 Task: Update the lot size of the saved search to over 2,000 sq ft.
Action: Mouse moved to (1182, 171)
Screenshot: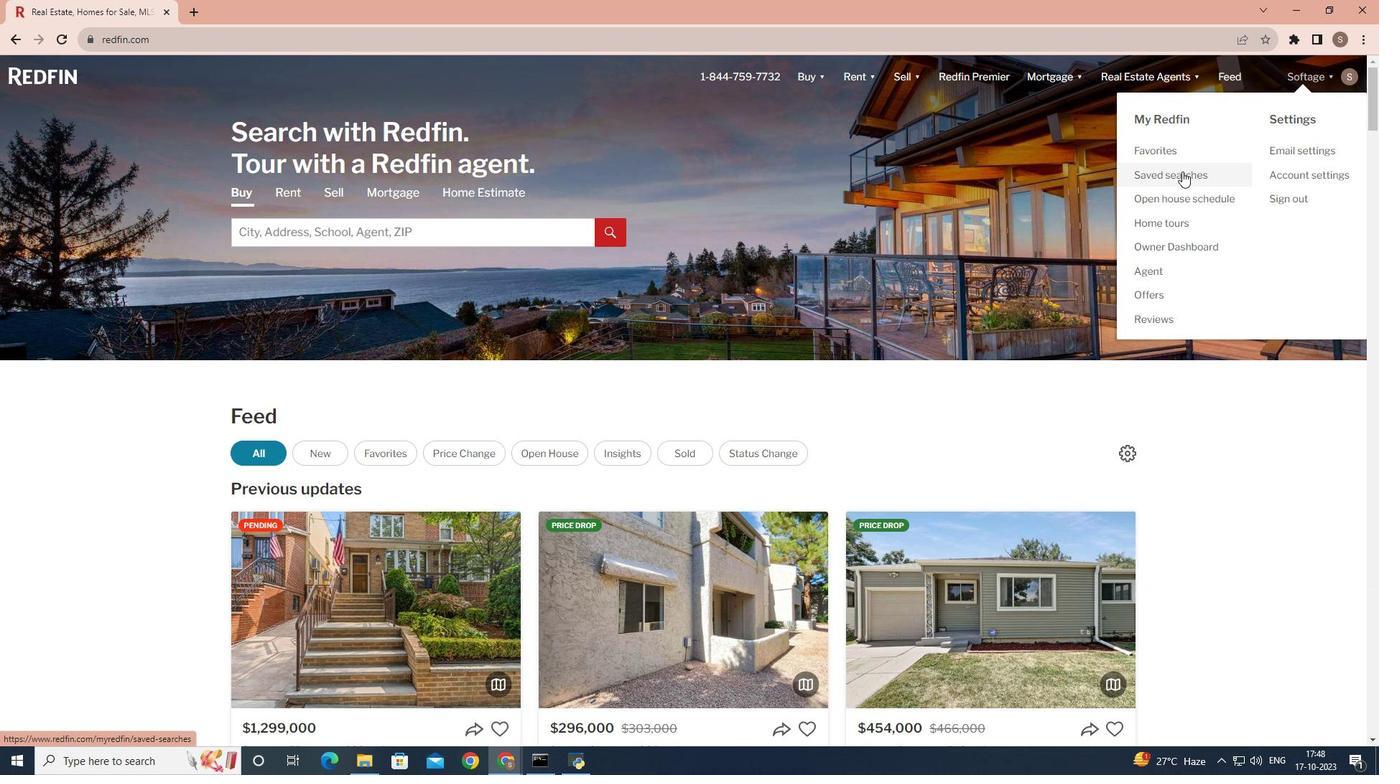 
Action: Mouse pressed left at (1182, 171)
Screenshot: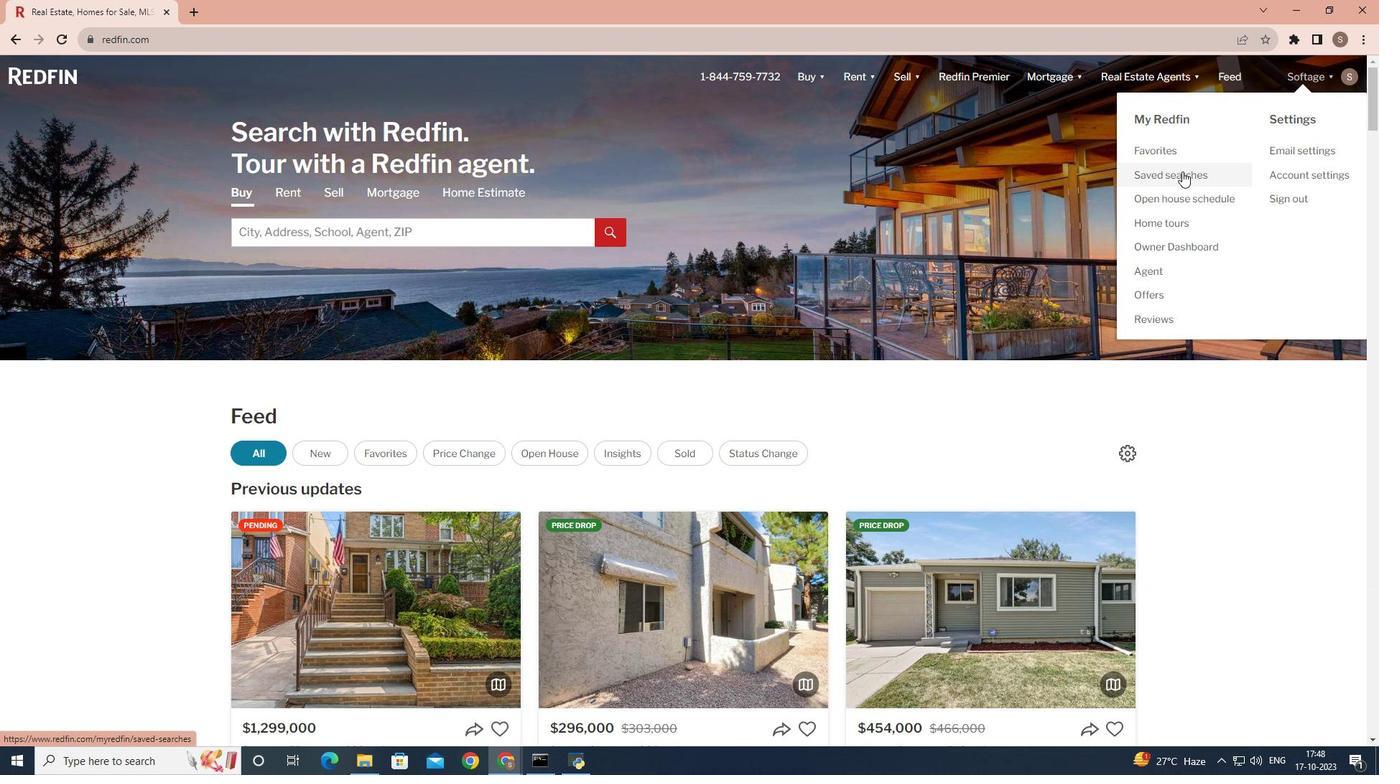 
Action: Mouse moved to (464, 348)
Screenshot: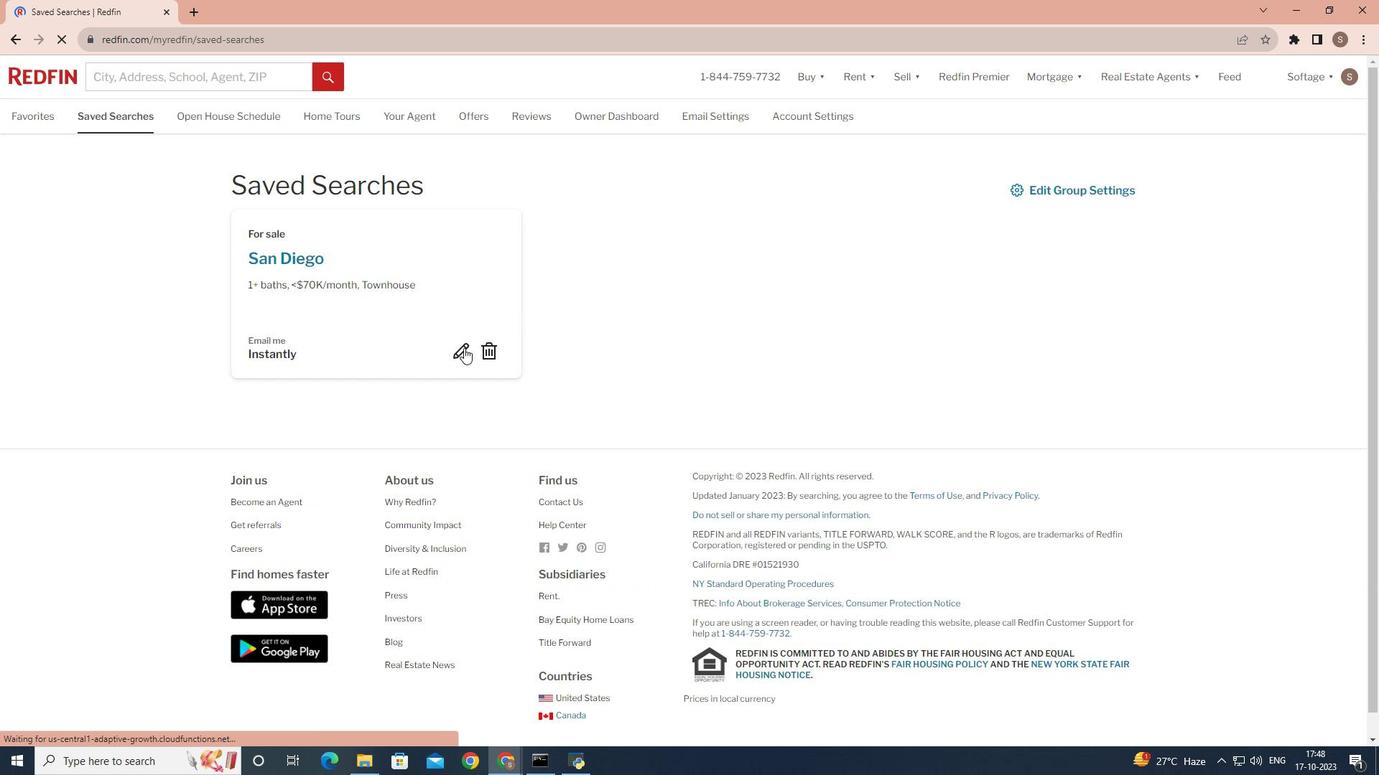
Action: Mouse pressed left at (464, 348)
Screenshot: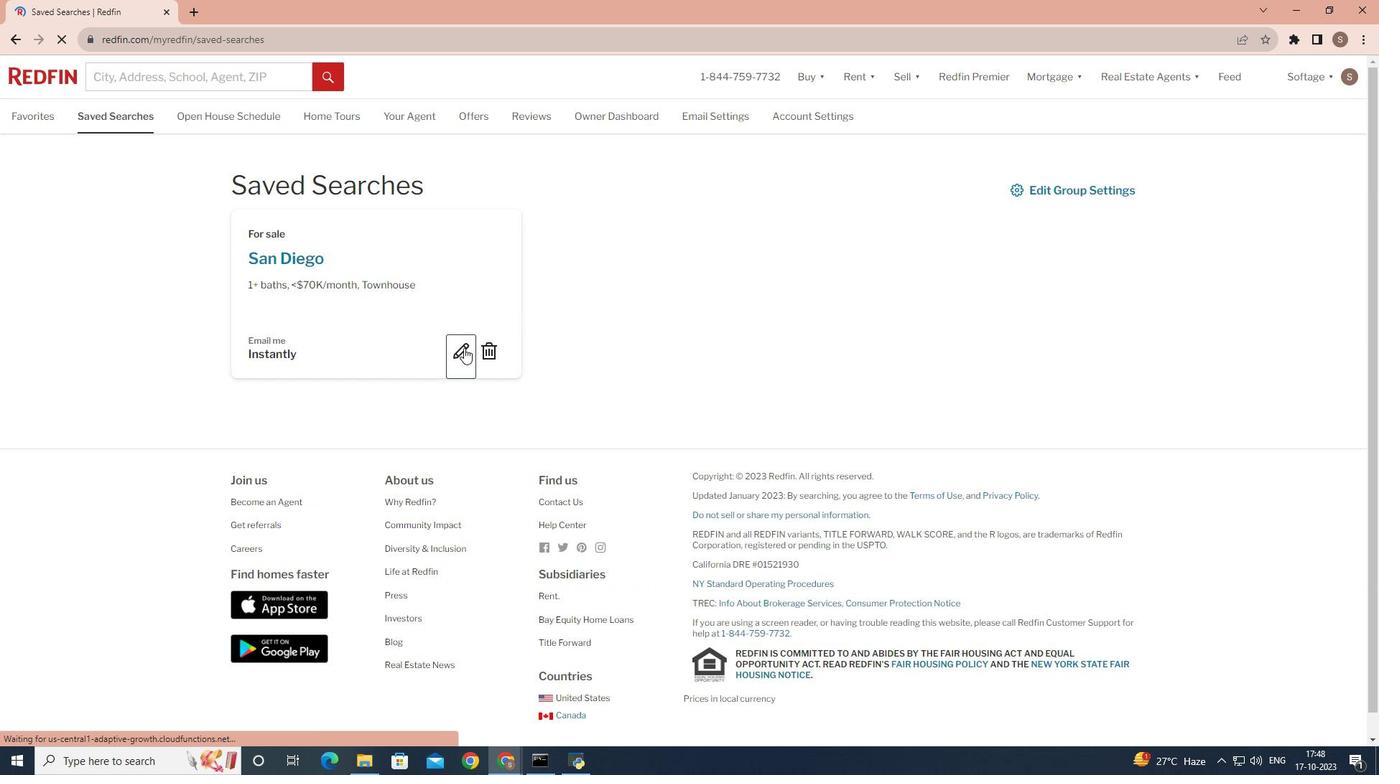 
Action: Mouse pressed left at (464, 348)
Screenshot: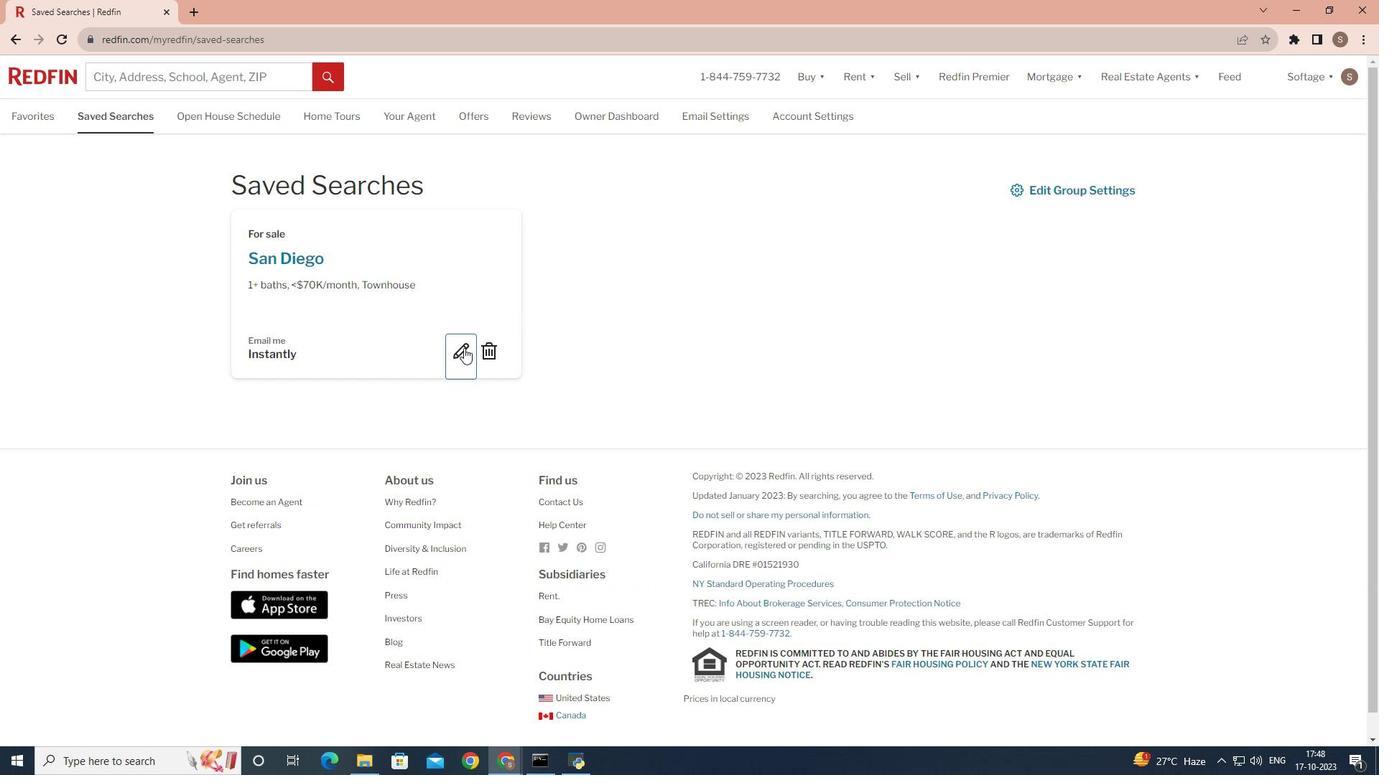 
Action: Mouse moved to (708, 432)
Screenshot: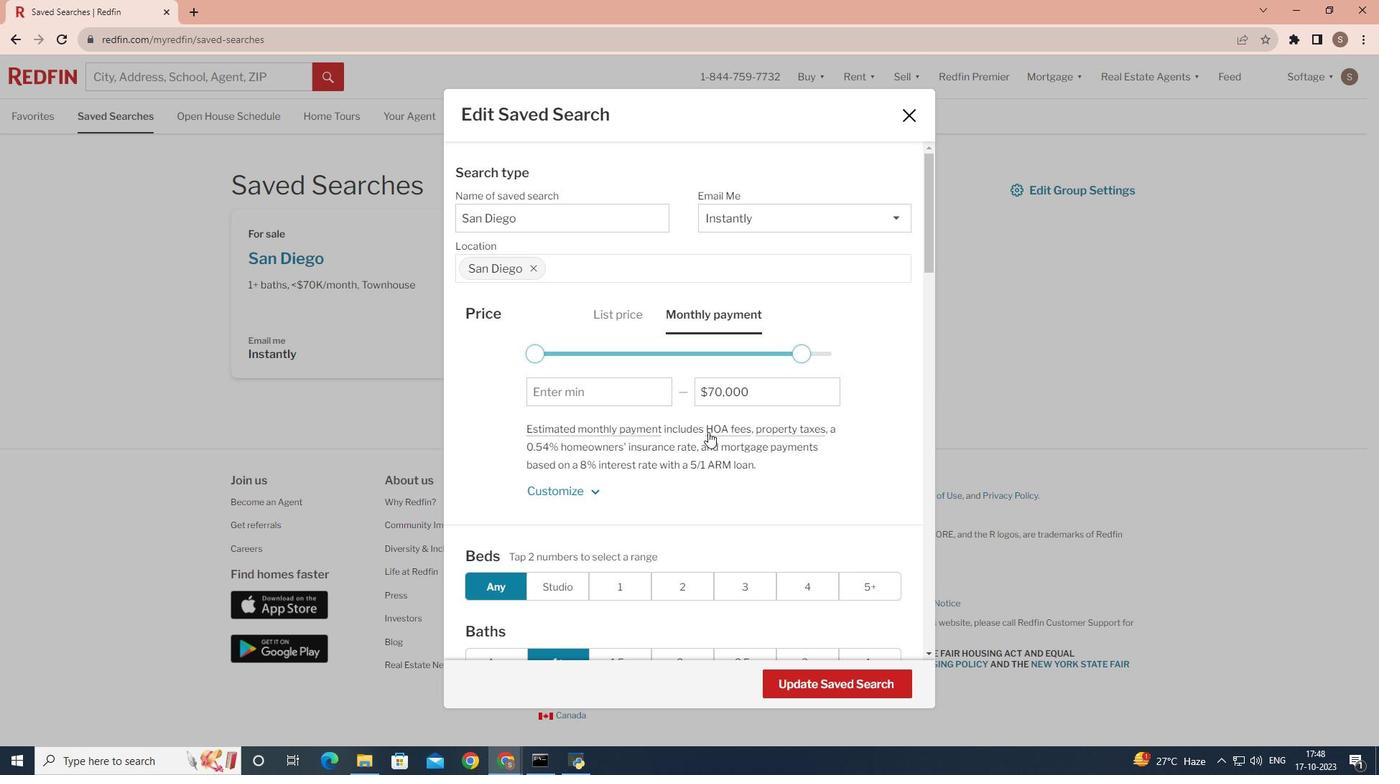 
Action: Mouse scrolled (708, 431) with delta (0, 0)
Screenshot: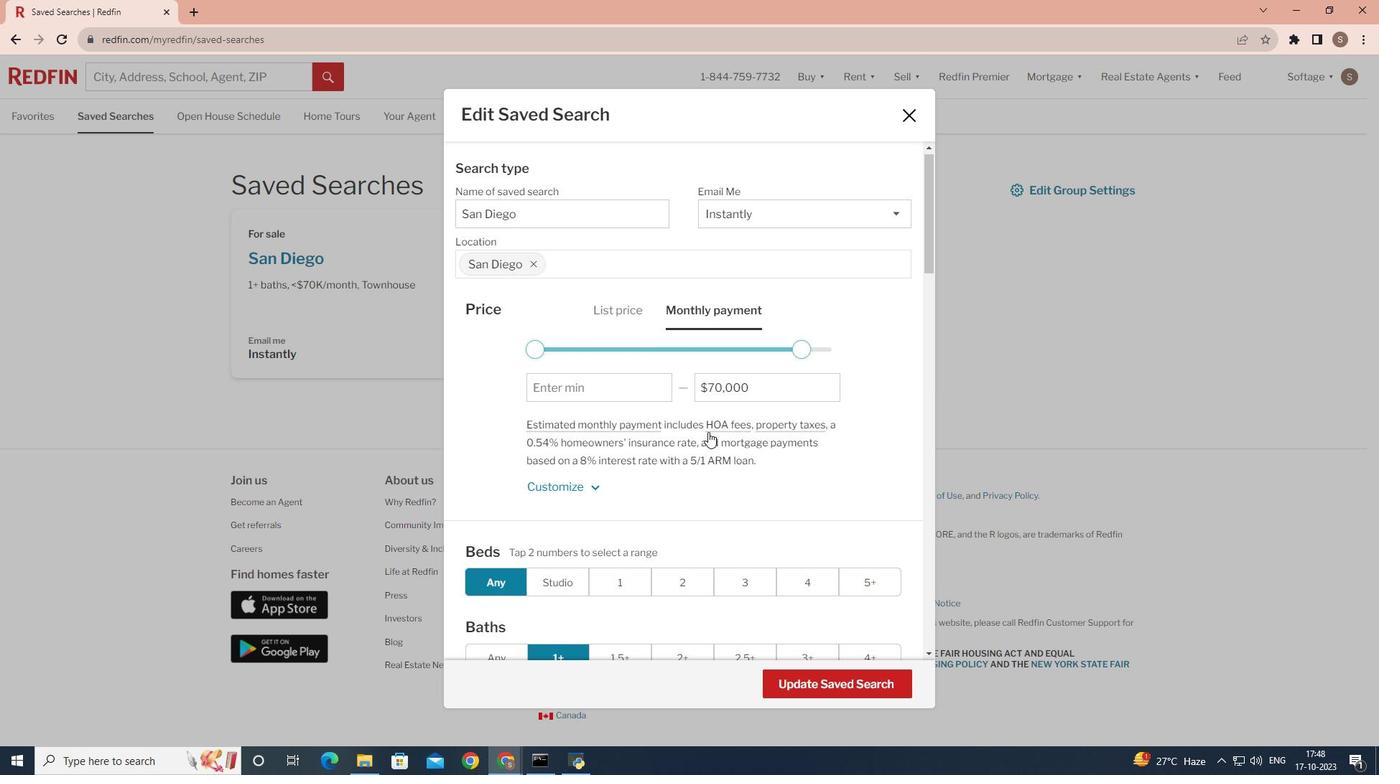 
Action: Mouse moved to (710, 439)
Screenshot: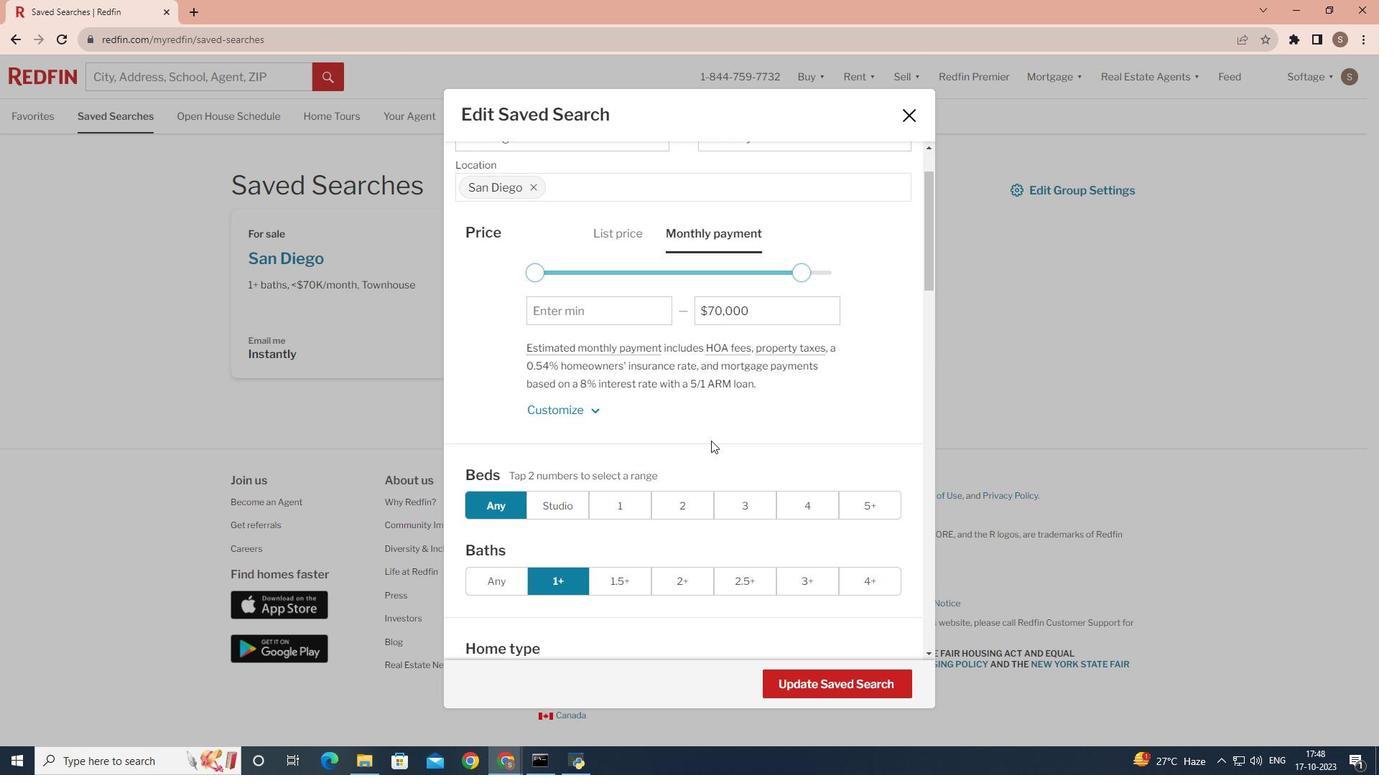 
Action: Mouse scrolled (710, 438) with delta (0, 0)
Screenshot: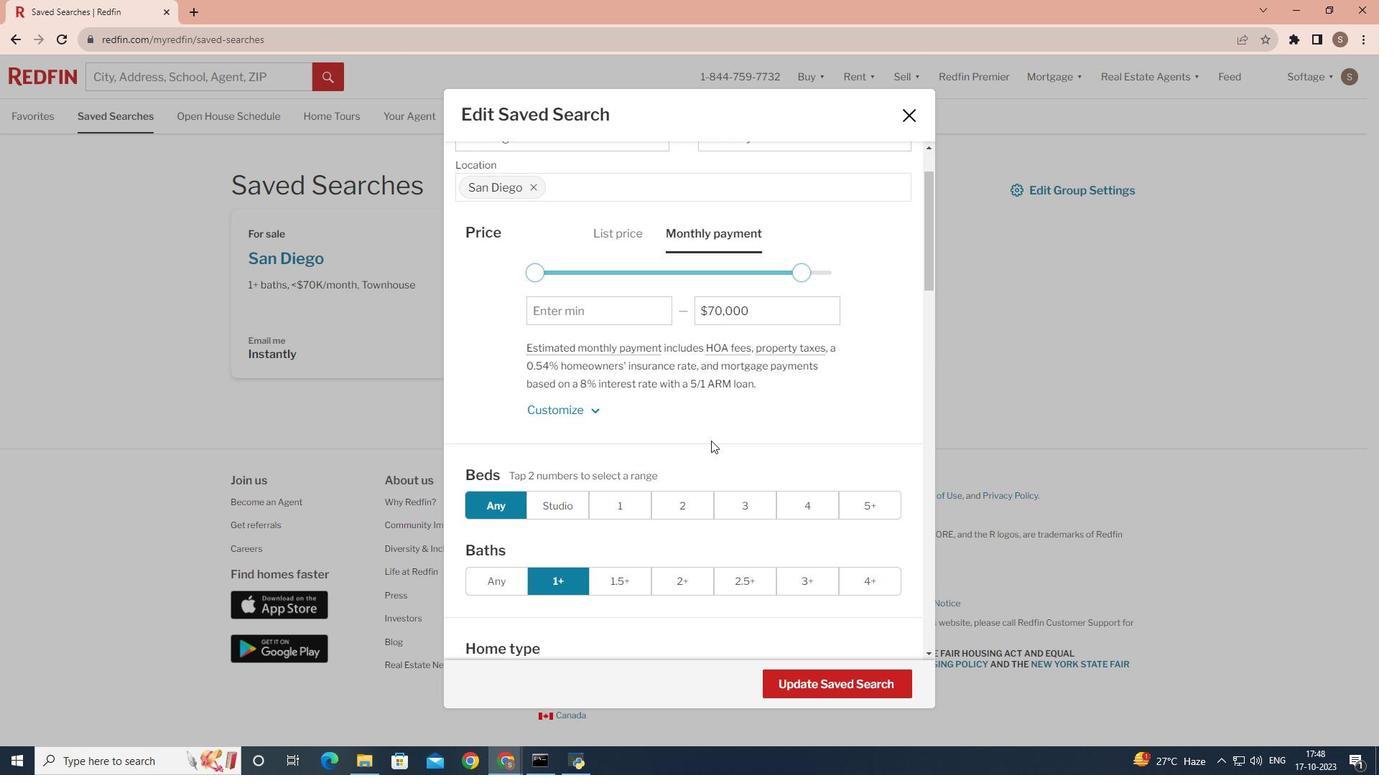
Action: Mouse moved to (711, 441)
Screenshot: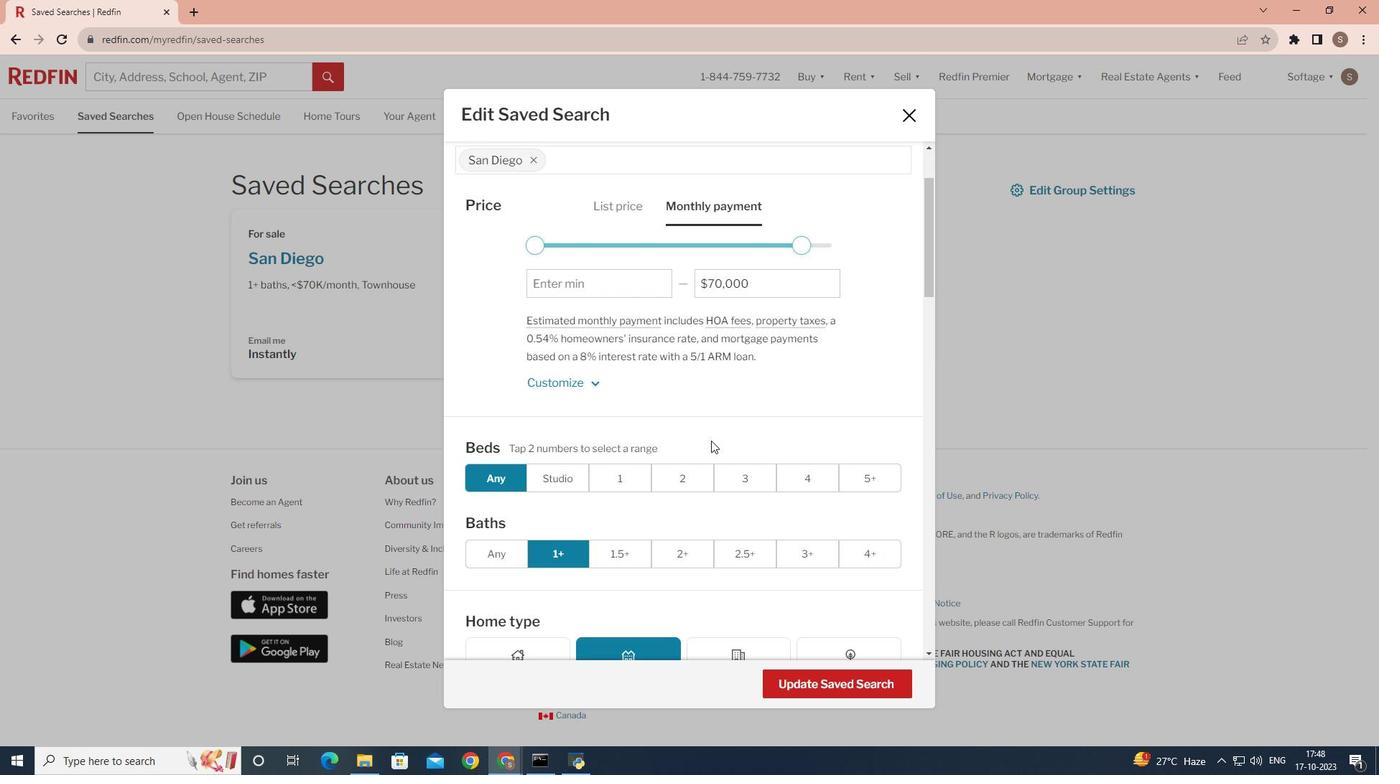 
Action: Mouse scrolled (711, 440) with delta (0, 0)
Screenshot: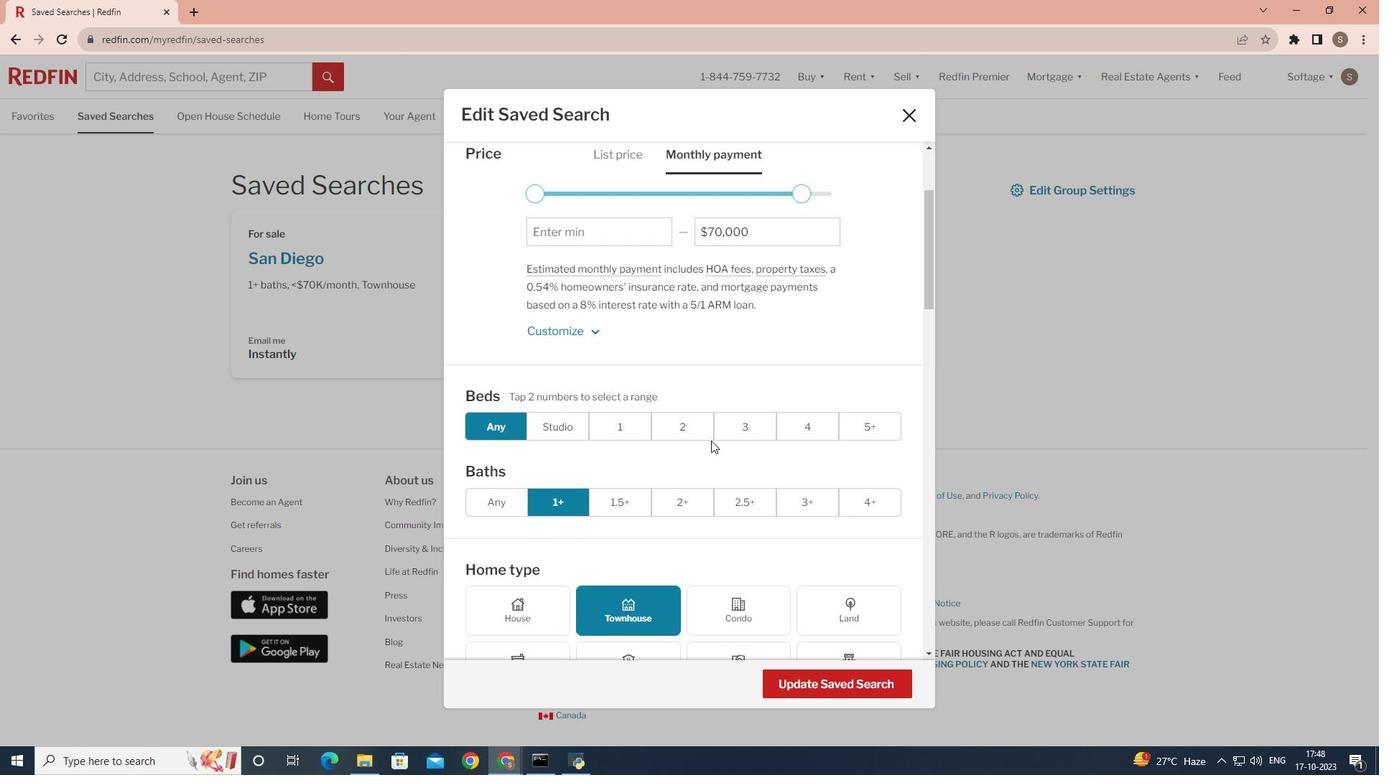 
Action: Mouse scrolled (711, 440) with delta (0, 0)
Screenshot: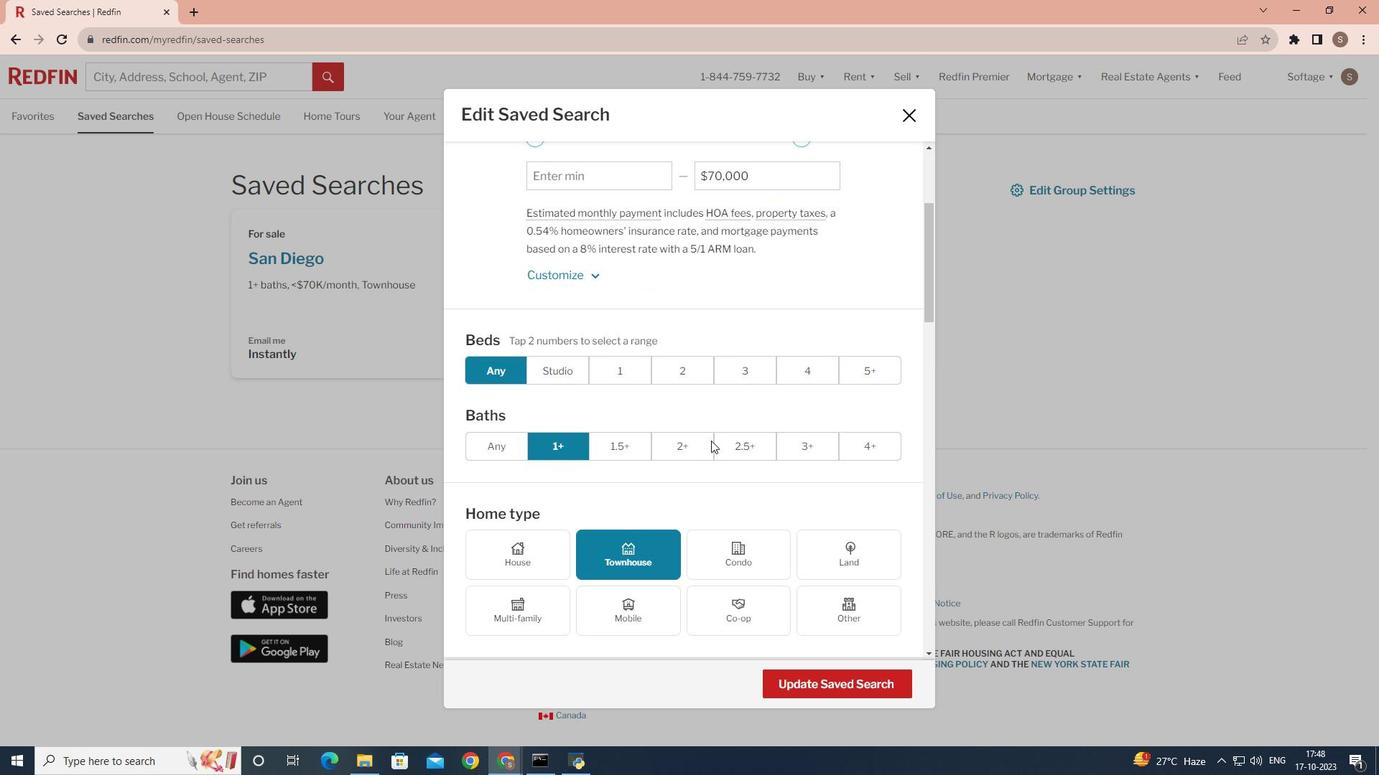 
Action: Mouse scrolled (711, 440) with delta (0, 0)
Screenshot: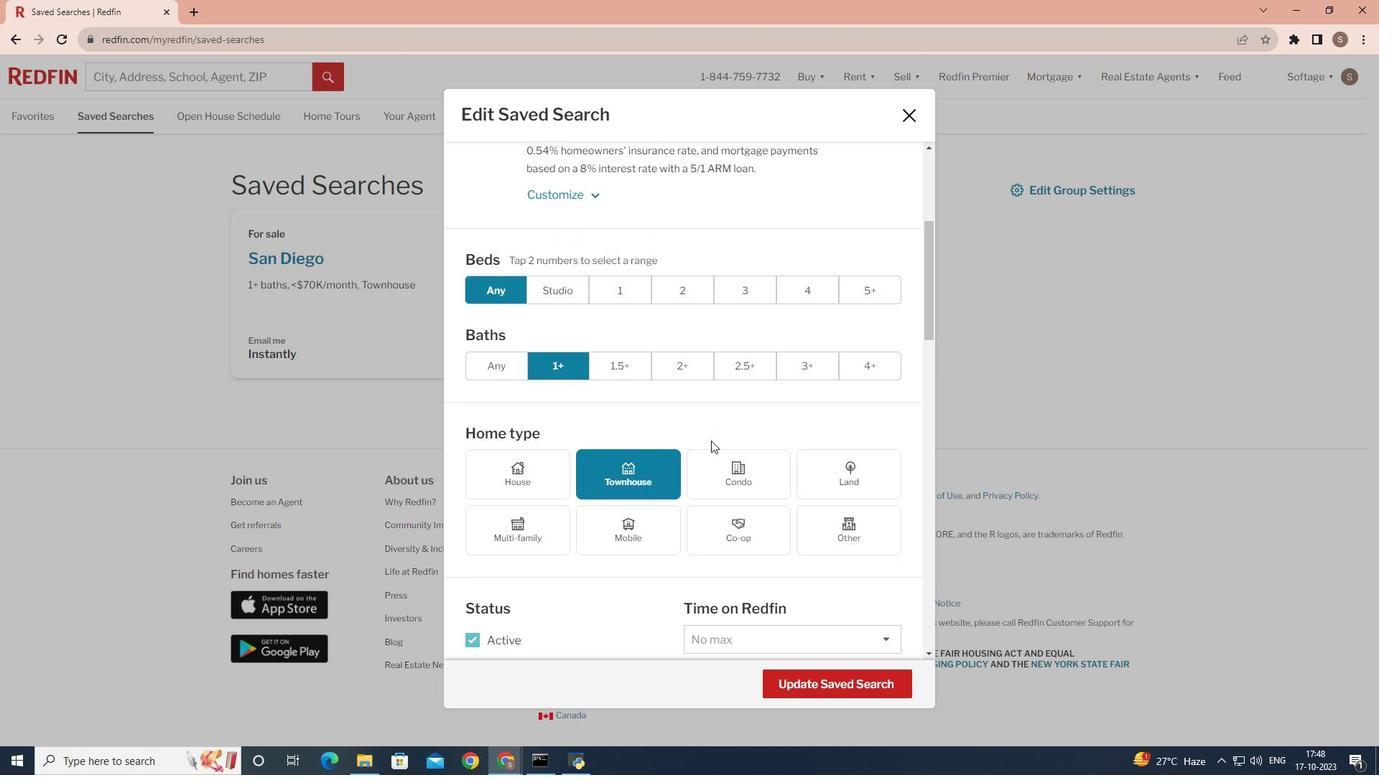 
Action: Mouse scrolled (711, 440) with delta (0, 0)
Screenshot: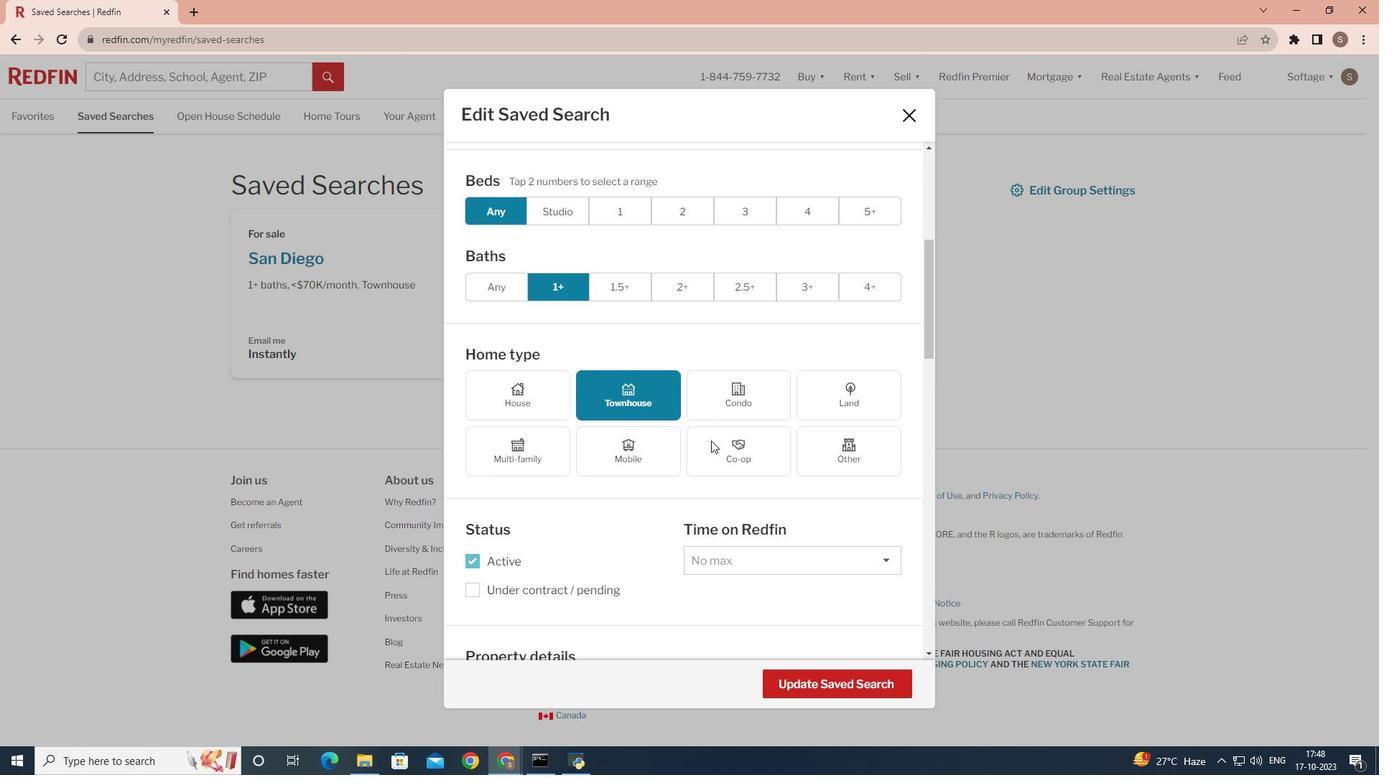 
Action: Mouse scrolled (711, 440) with delta (0, 0)
Screenshot: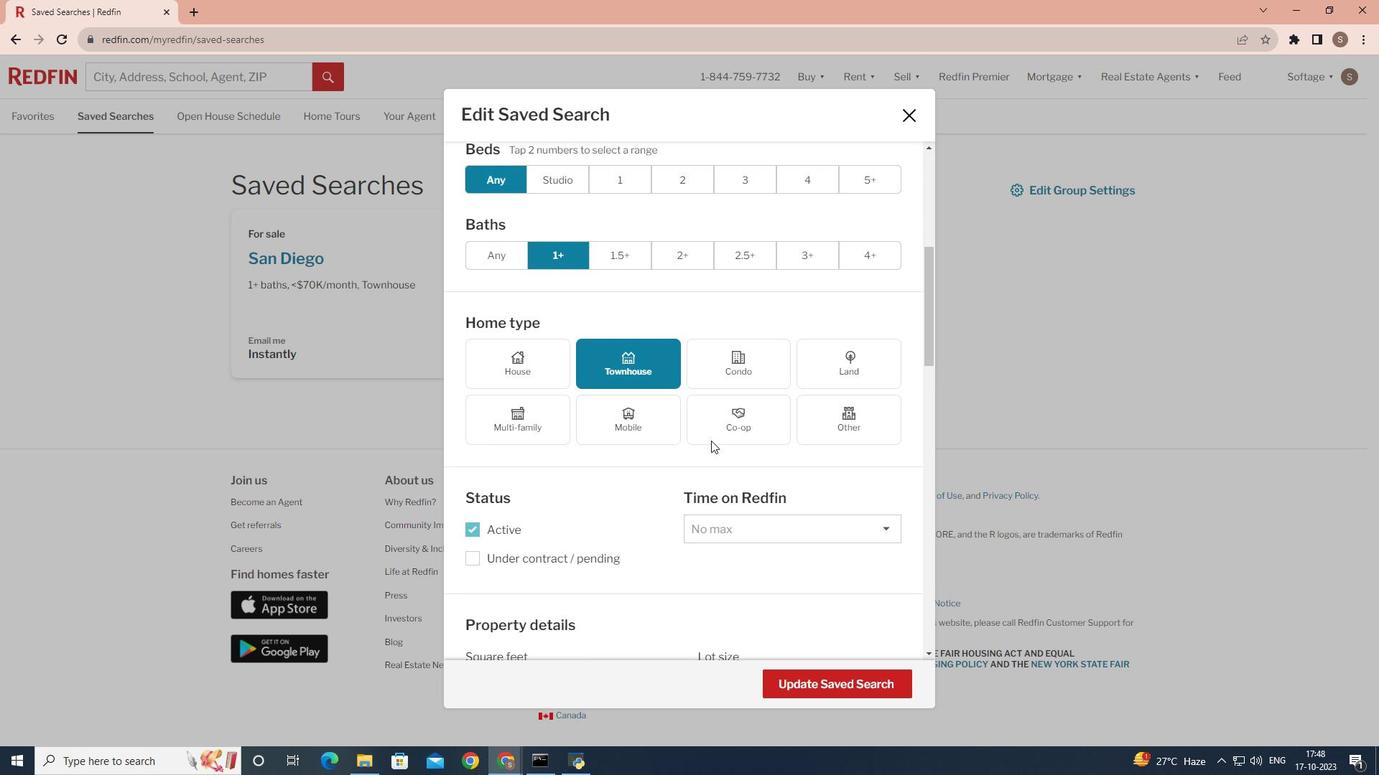 
Action: Mouse scrolled (711, 440) with delta (0, 0)
Screenshot: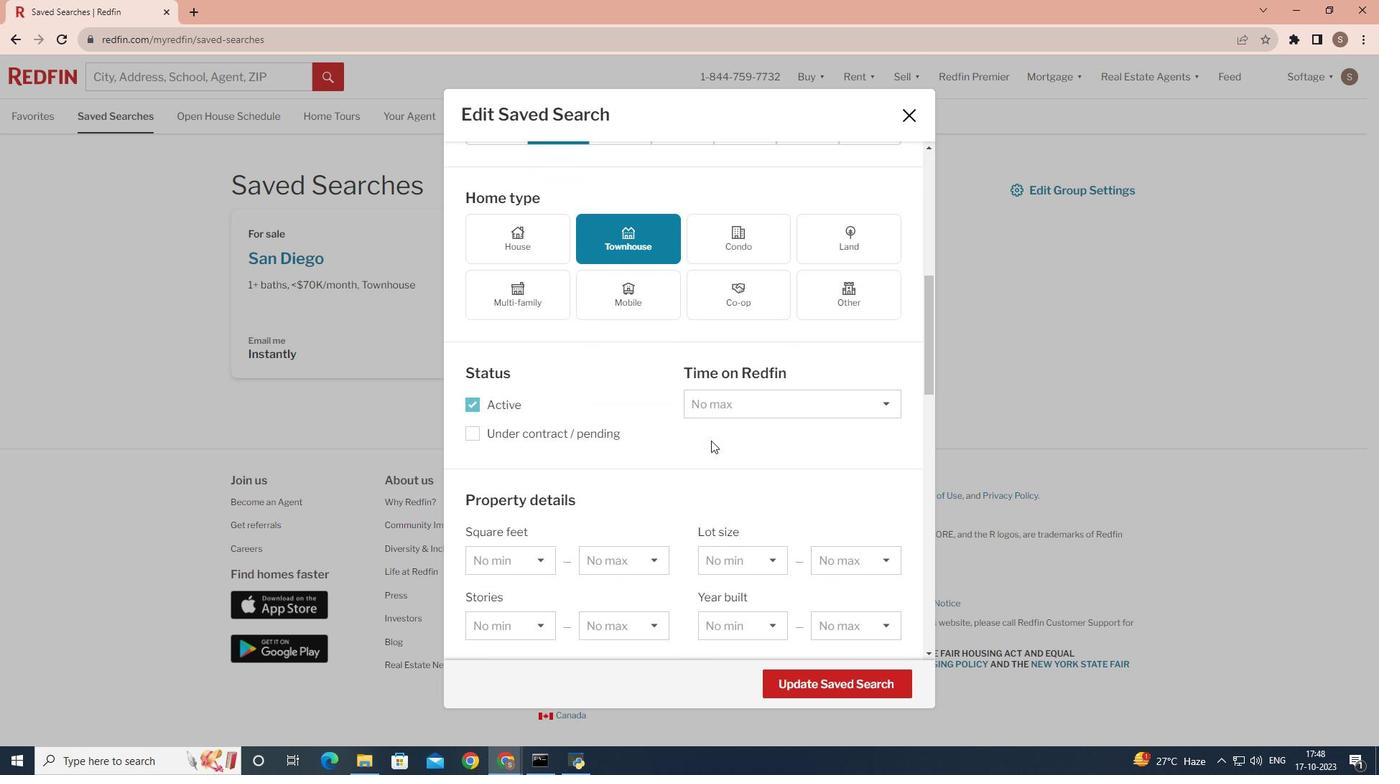 
Action: Mouse scrolled (711, 440) with delta (0, 0)
Screenshot: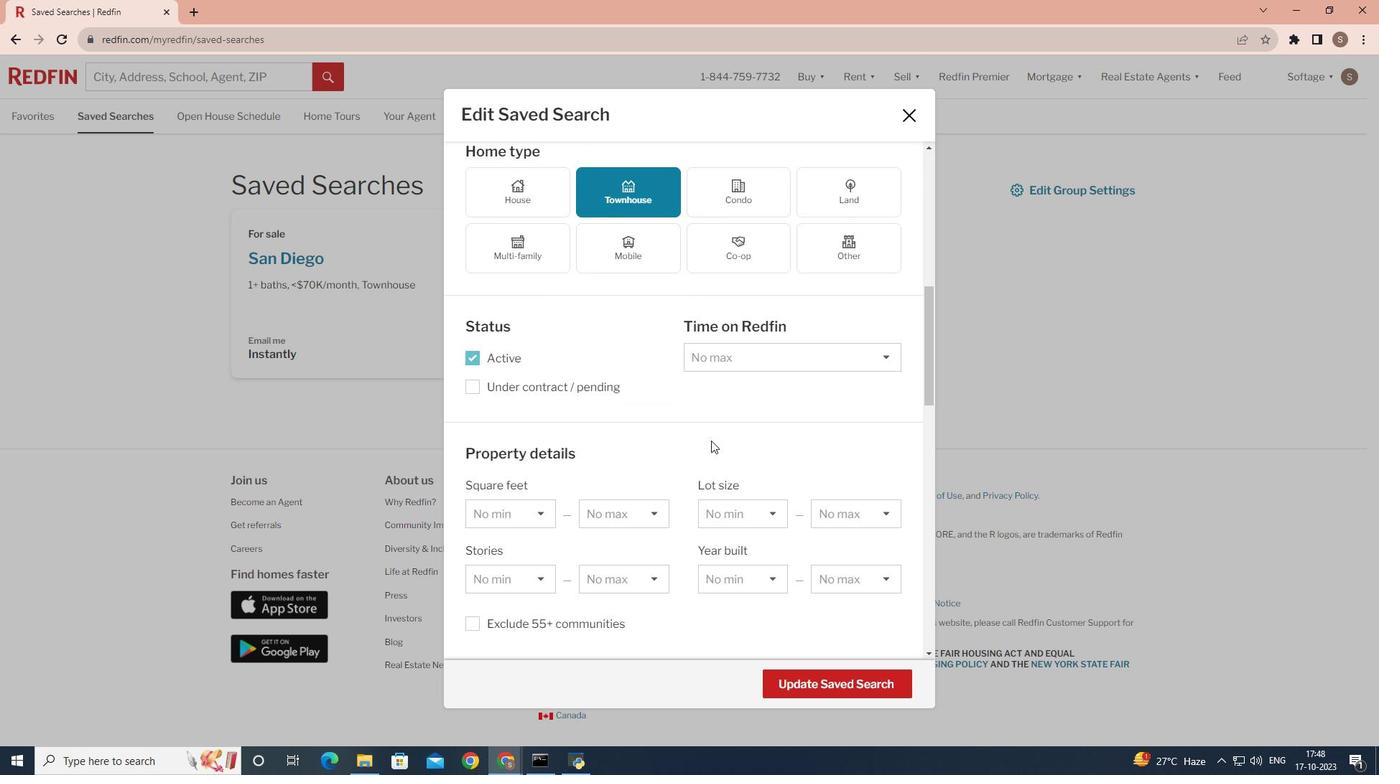 
Action: Mouse scrolled (711, 440) with delta (0, 0)
Screenshot: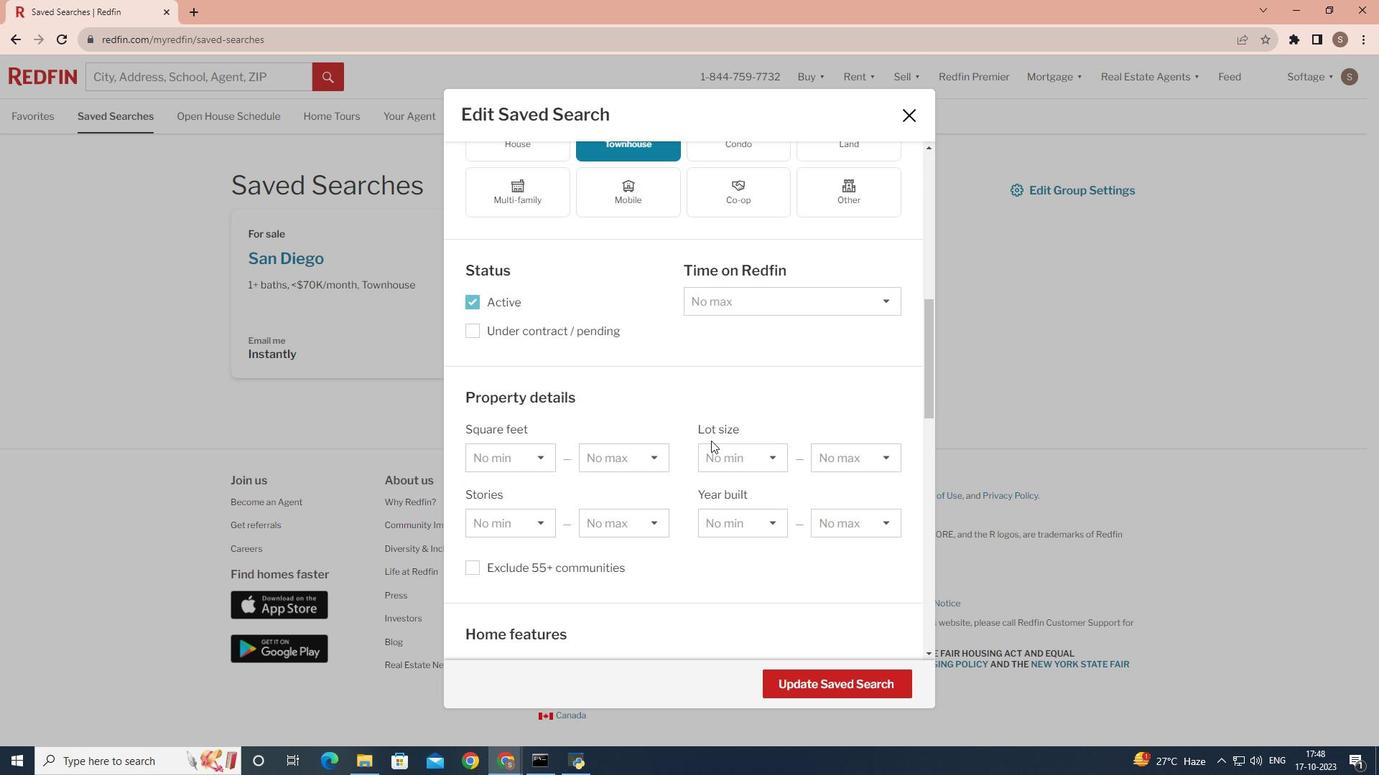 
Action: Mouse scrolled (711, 440) with delta (0, 0)
Screenshot: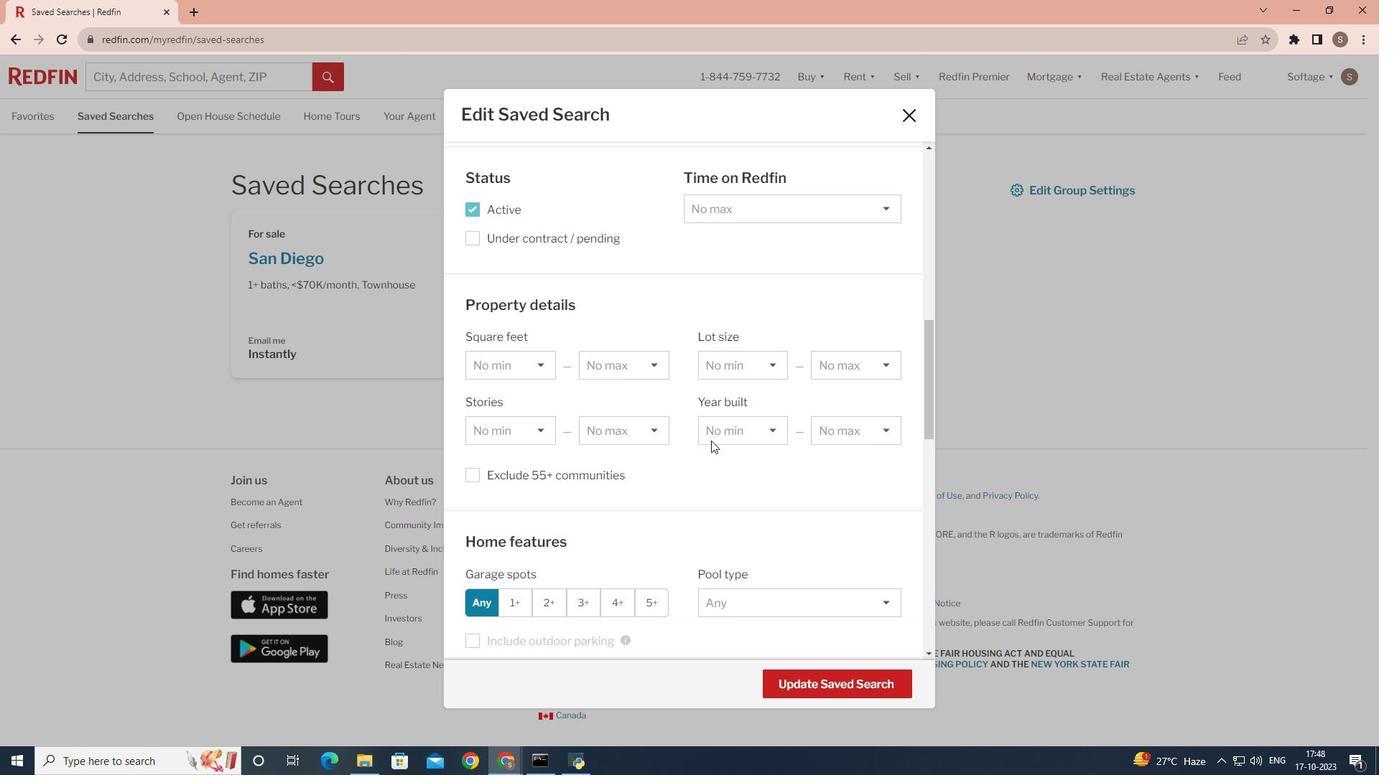 
Action: Mouse moved to (775, 306)
Screenshot: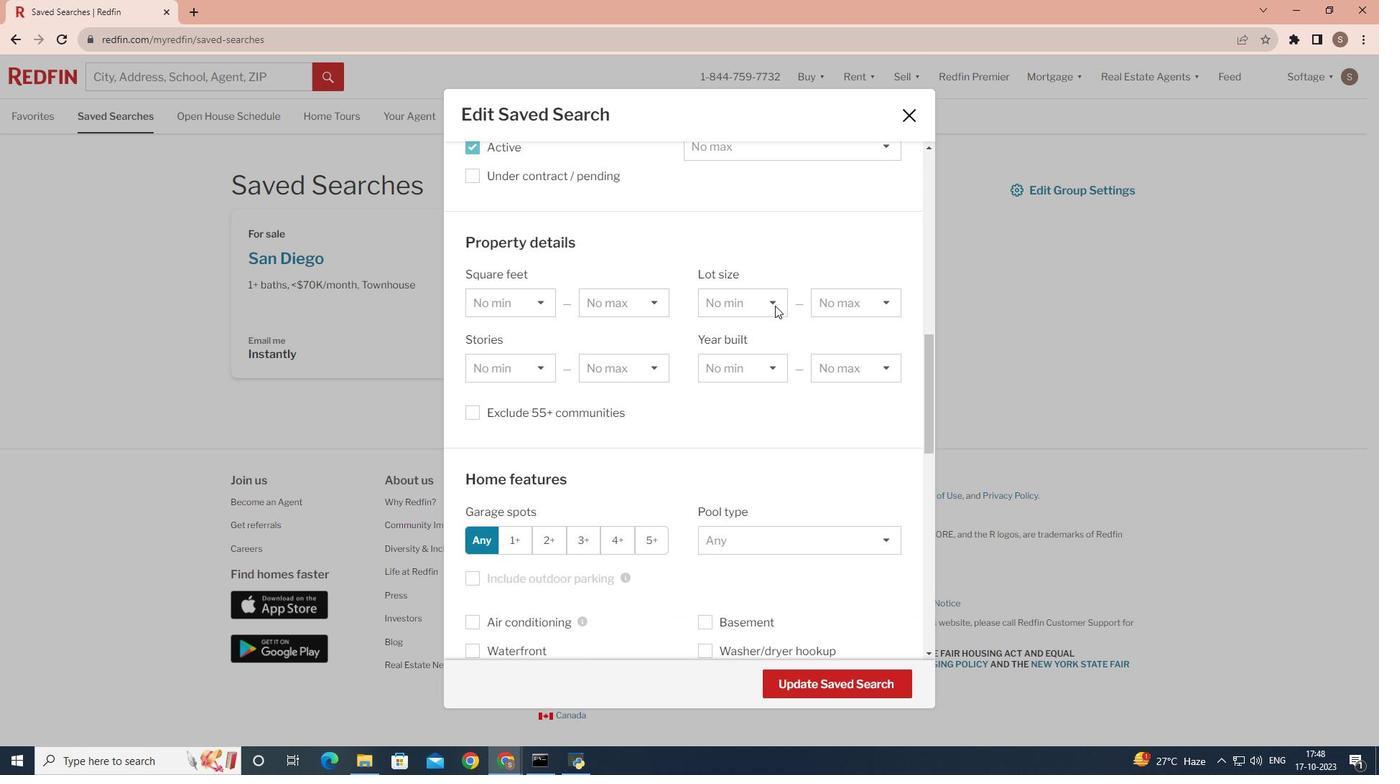 
Action: Mouse pressed left at (775, 306)
Screenshot: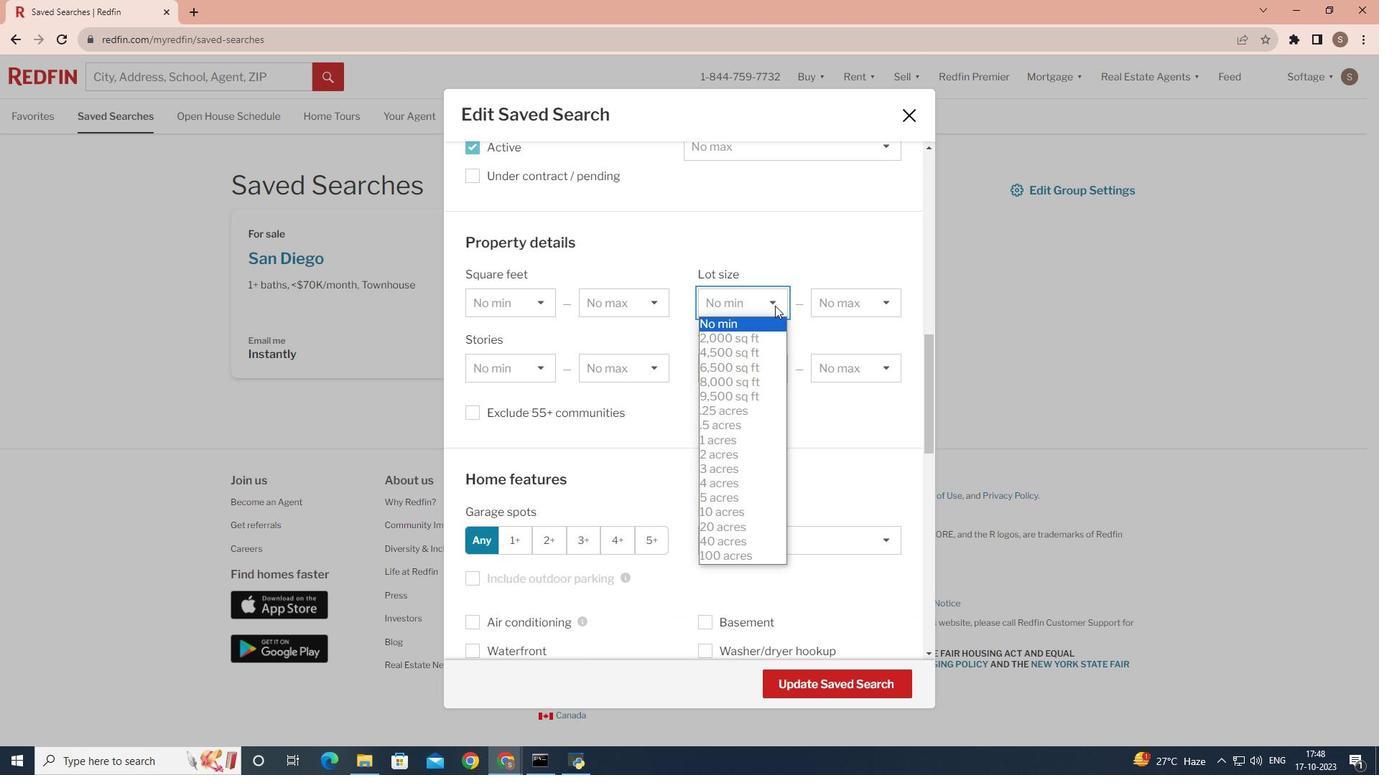 
Action: Mouse moved to (761, 334)
Screenshot: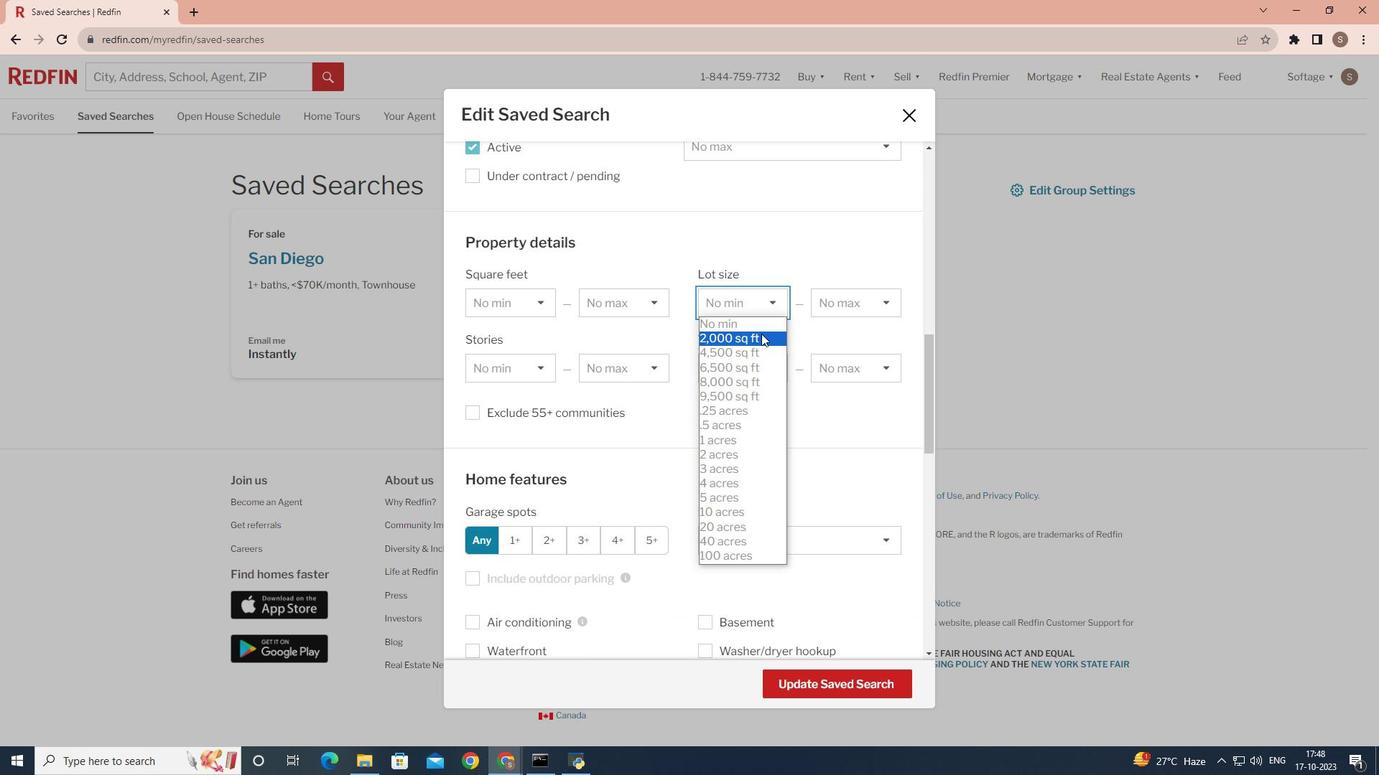 
Action: Mouse pressed left at (761, 334)
Screenshot: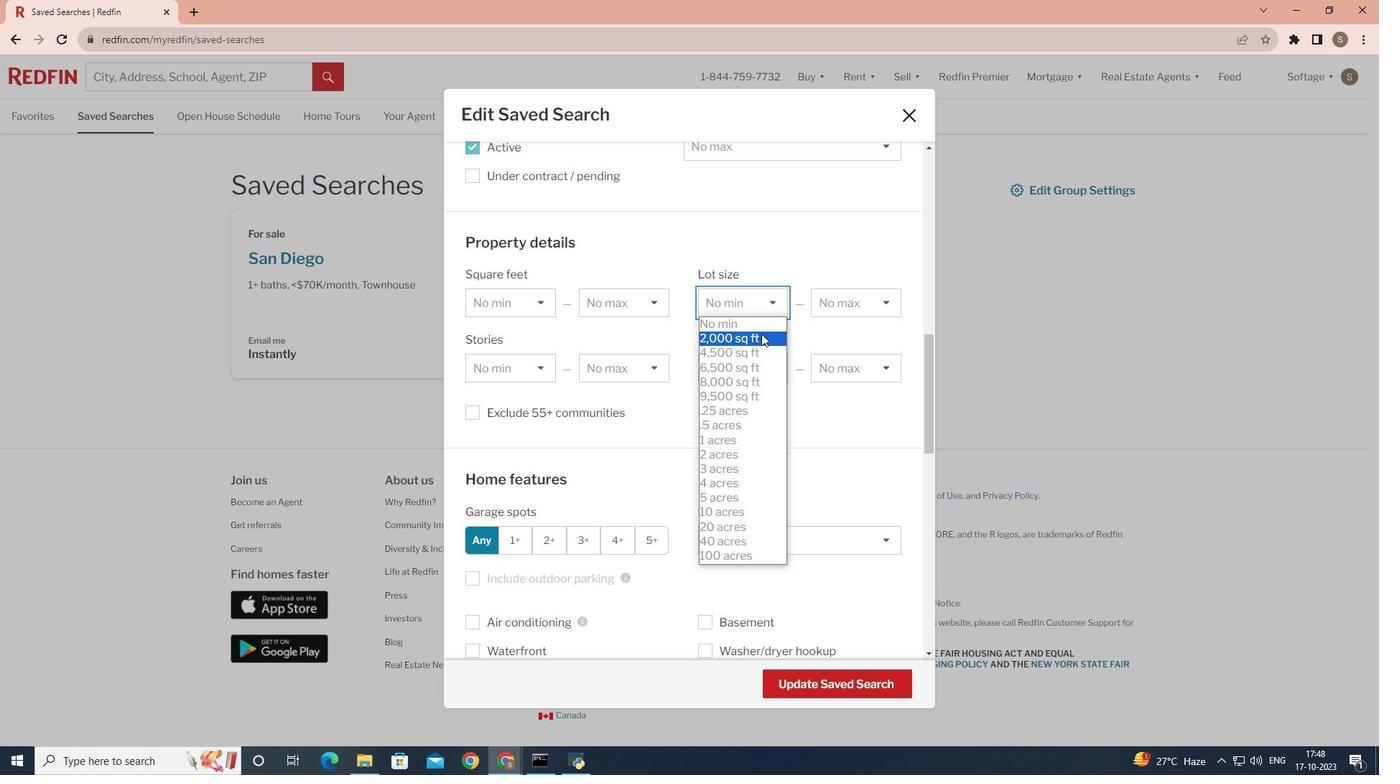 
Action: Mouse moved to (854, 676)
Screenshot: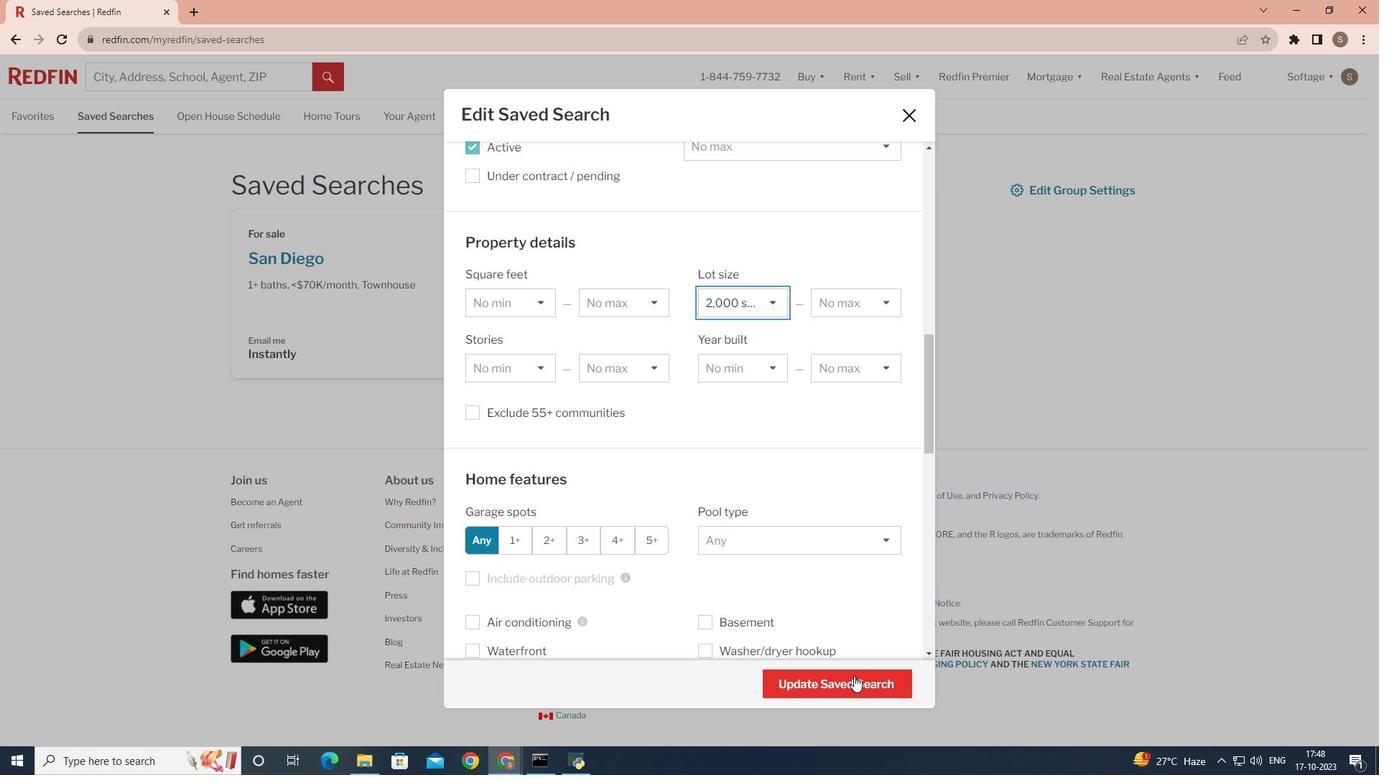 
Action: Mouse pressed left at (854, 676)
Screenshot: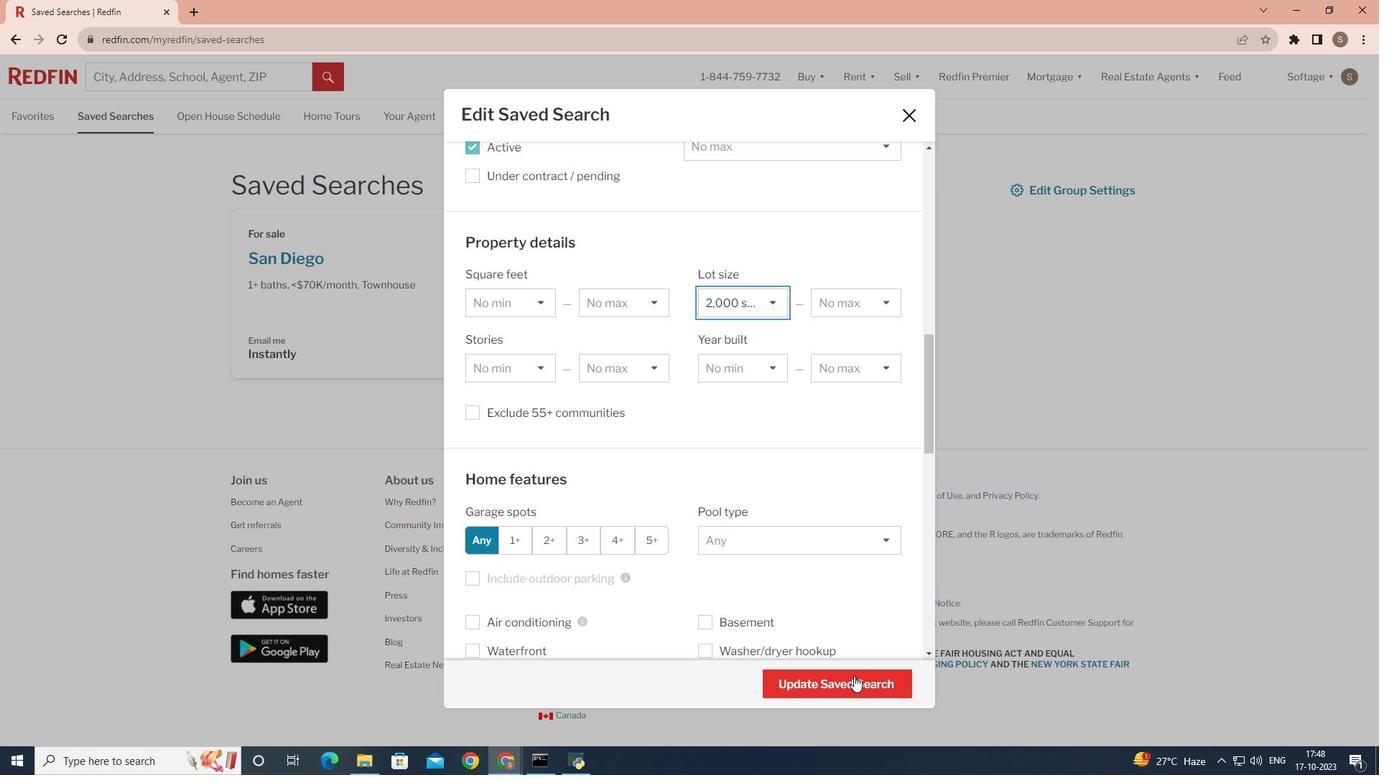 
